 Task: Add a signature Jason Clark containing With sincere appreciation and warm wishes, Jason Clark to email address softage.2@softage.net and add a folder Class schedules
Action: Mouse moved to (618, 240)
Screenshot: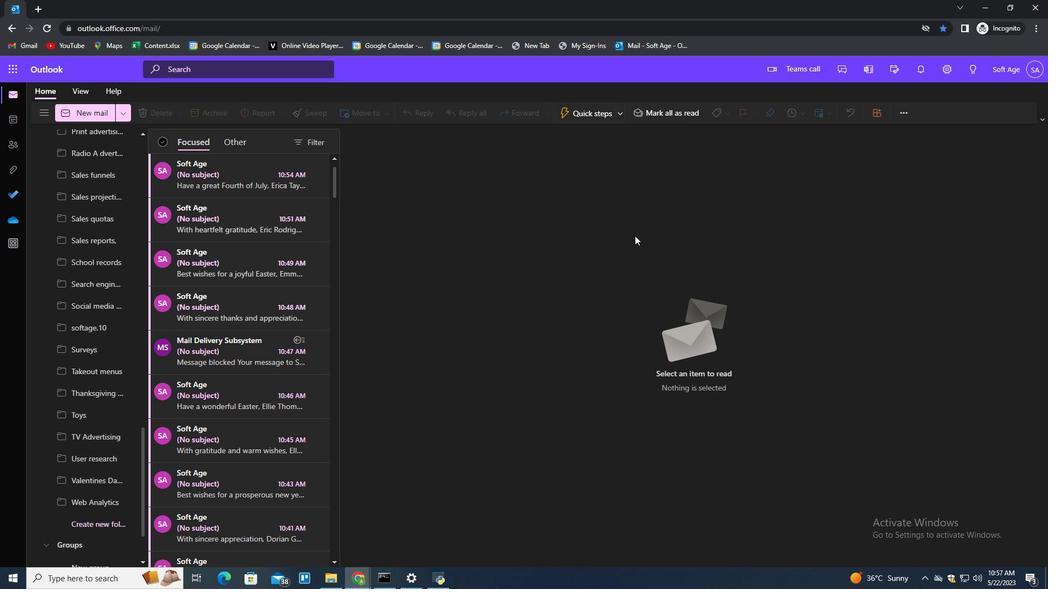 
Action: Key pressed n
Screenshot: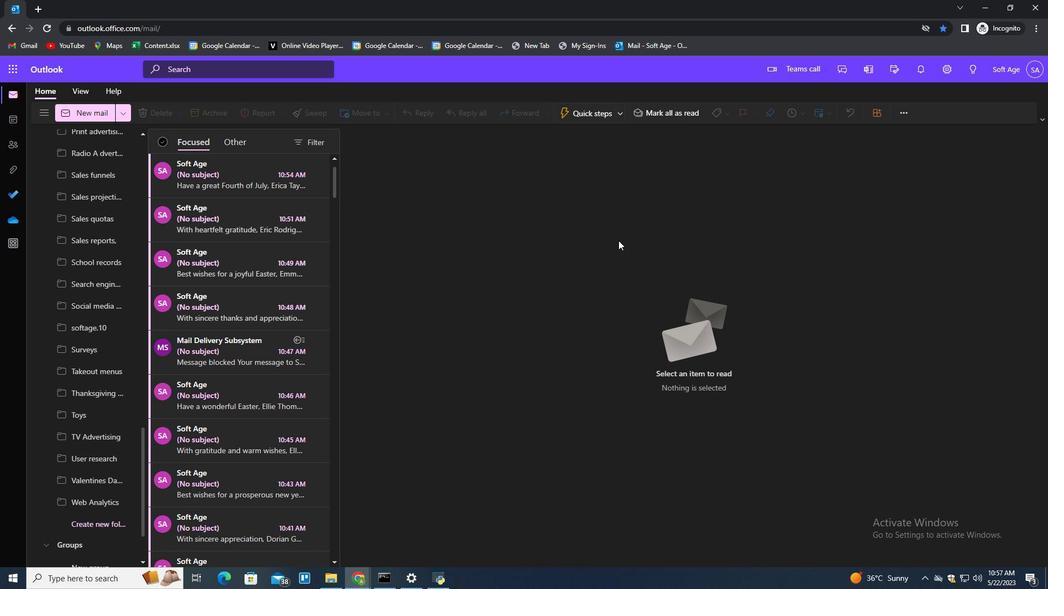 
Action: Mouse moved to (736, 113)
Screenshot: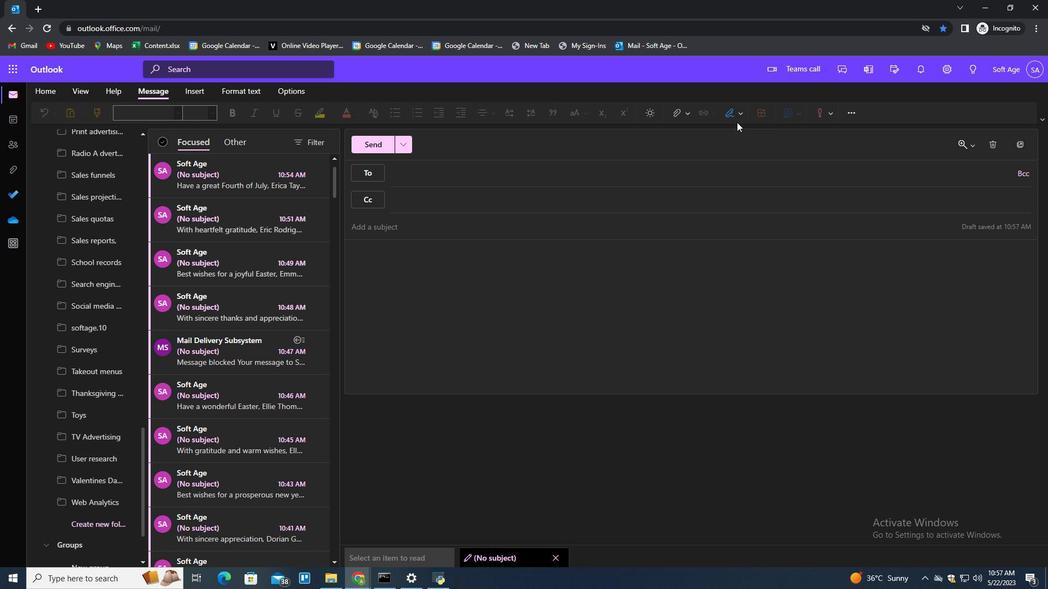 
Action: Mouse pressed left at (736, 113)
Screenshot: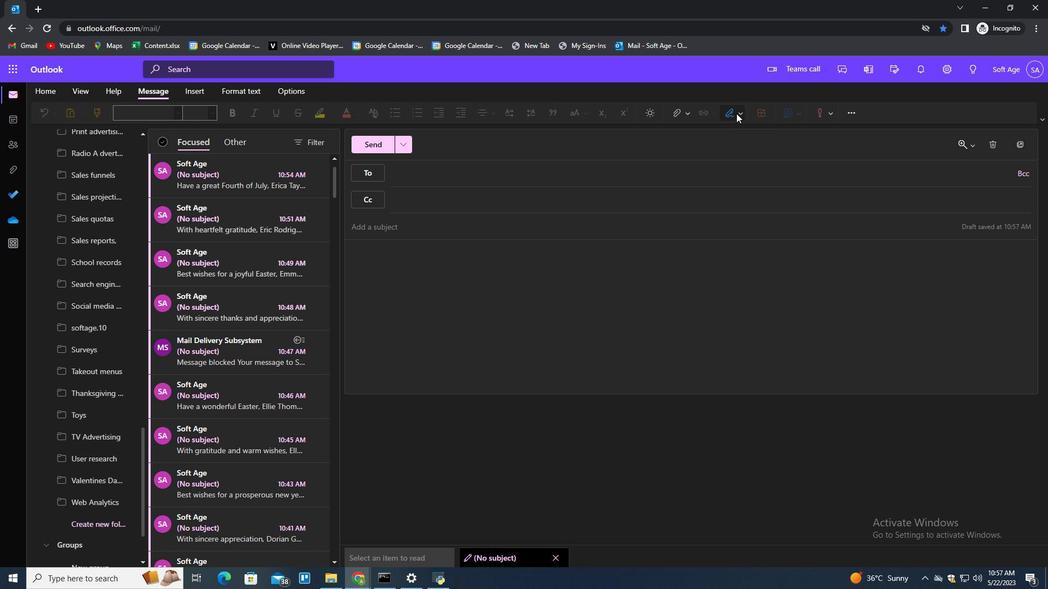 
Action: Mouse moved to (702, 155)
Screenshot: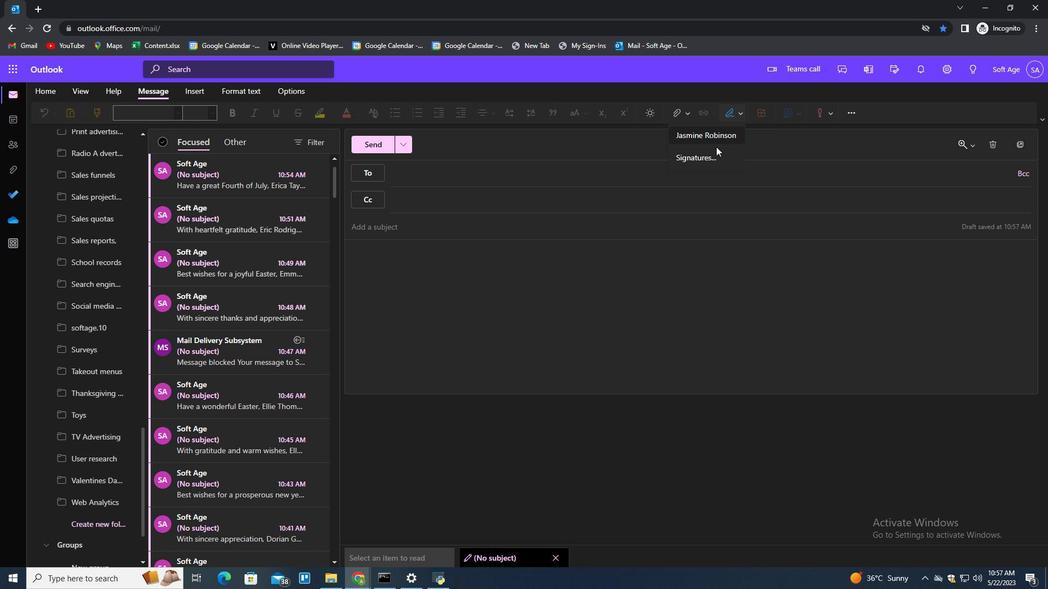 
Action: Mouse pressed left at (702, 155)
Screenshot: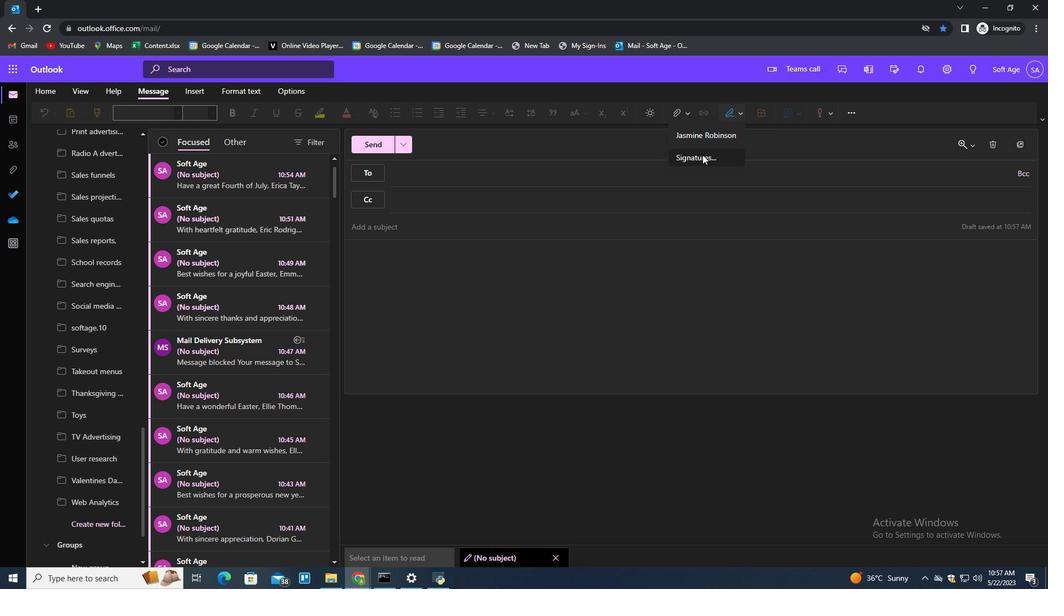 
Action: Mouse moved to (739, 200)
Screenshot: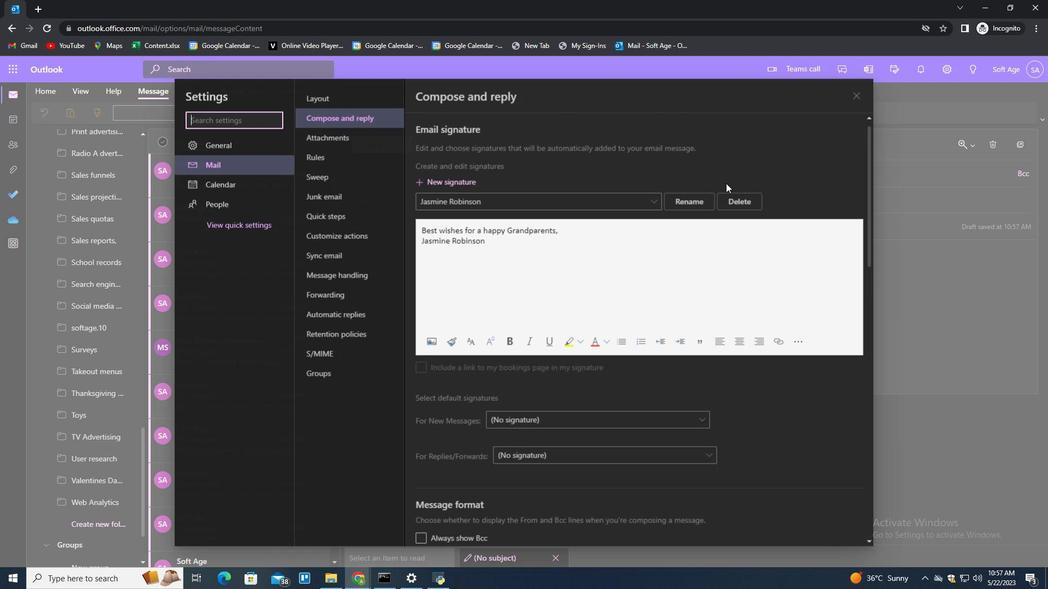 
Action: Mouse pressed left at (739, 200)
Screenshot: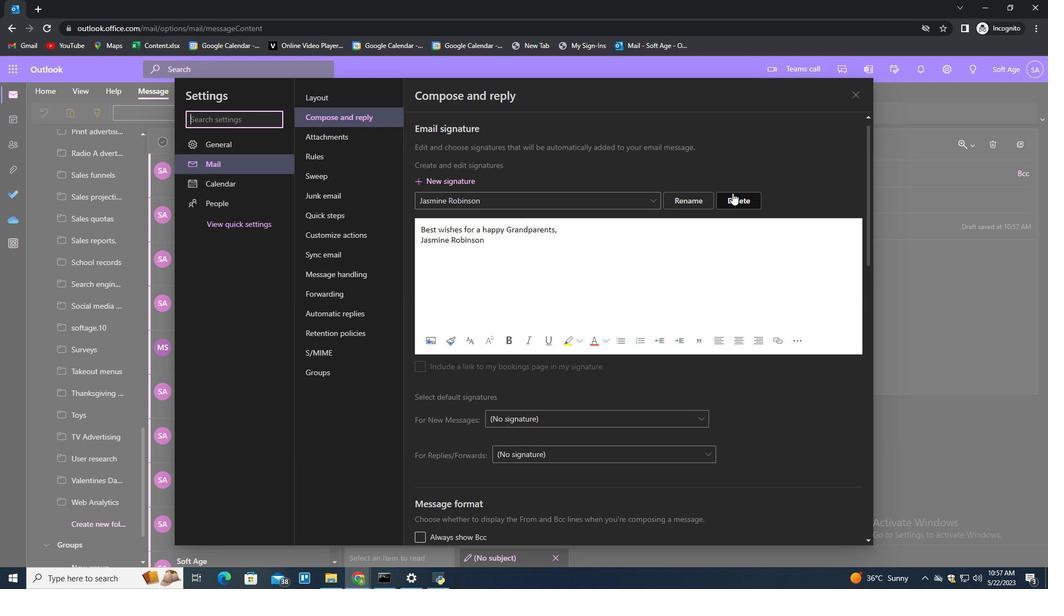 
Action: Mouse moved to (738, 200)
Screenshot: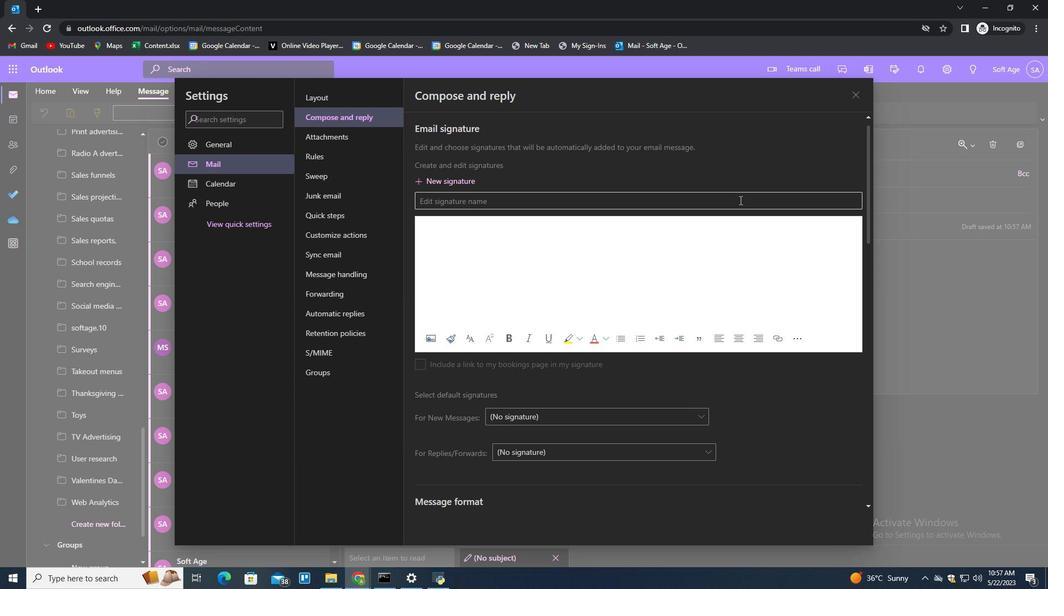 
Action: Mouse pressed left at (738, 200)
Screenshot: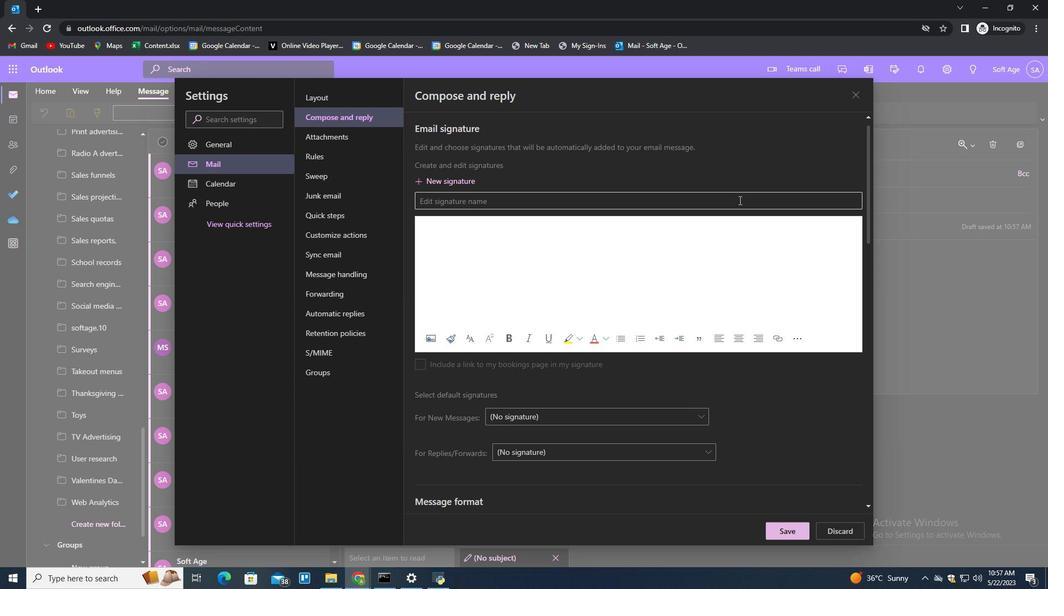 
Action: Mouse moved to (738, 200)
Screenshot: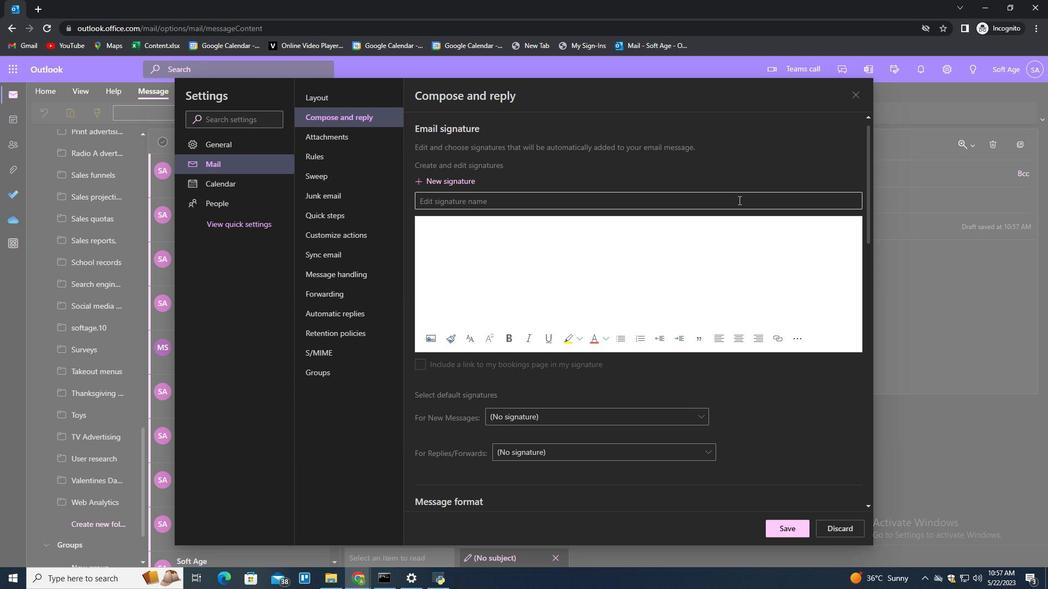 
Action: Key pressed <Key.shift>Jason<Key.space><Key.shift>B<Key.backspace><Key.shift><Key.shift><Key.shift><Key.shift><Key.shift><Key.shift><Key.shift>Clark<Key.tab><Key.shift>I<Key.backspace>With<Key.space>sincere<Key.space>appreciation<Key.space>and<Key.space>waum<Key.backspace><Key.backspace>rm<Key.space>wishes,<Key.shift_r><Key.enter><Key.shift_r><Key.shift>Jaos<Key.backspace><Key.backspace>son<Key.space><Key.shift>Clark
Screenshot: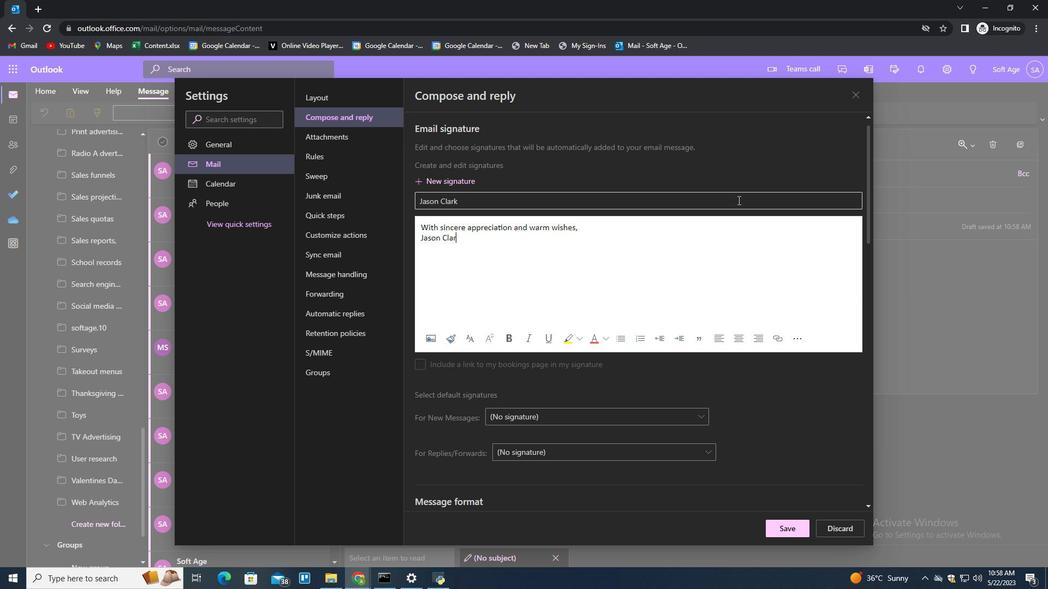 
Action: Mouse moved to (786, 527)
Screenshot: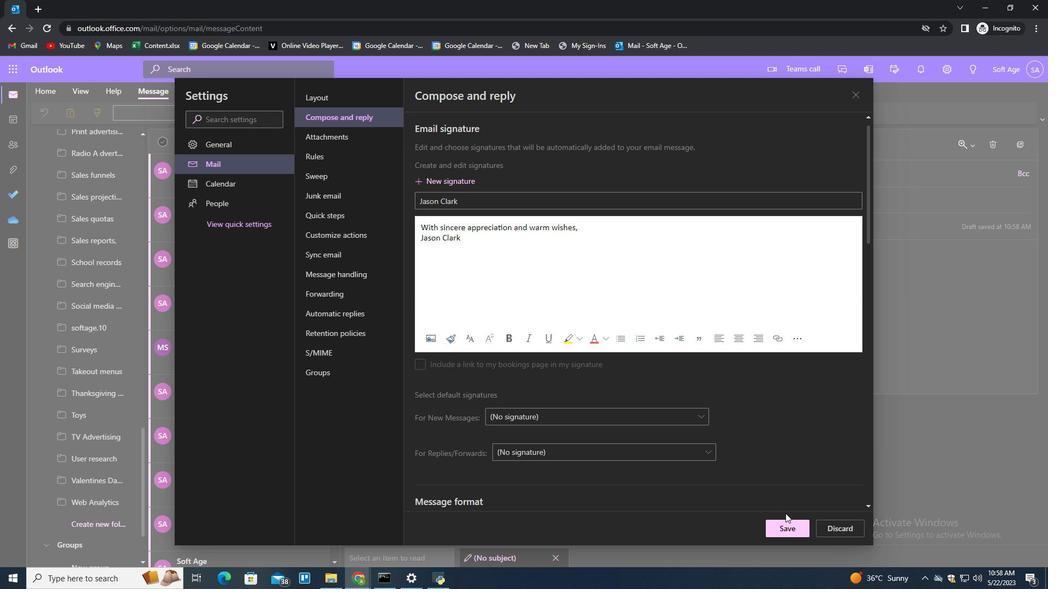 
Action: Mouse pressed left at (786, 527)
Screenshot: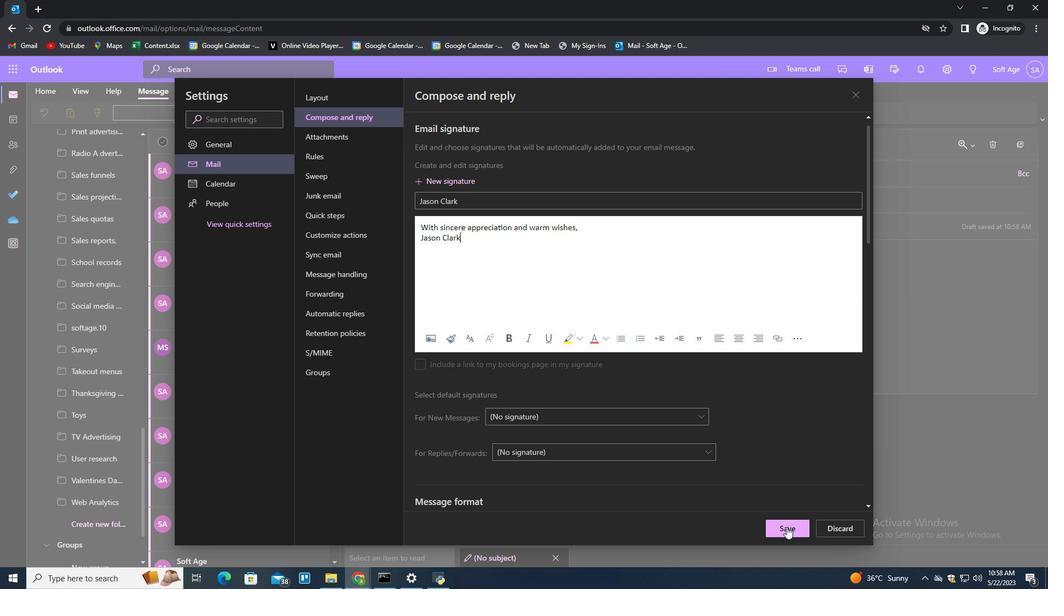 
Action: Mouse moved to (962, 295)
Screenshot: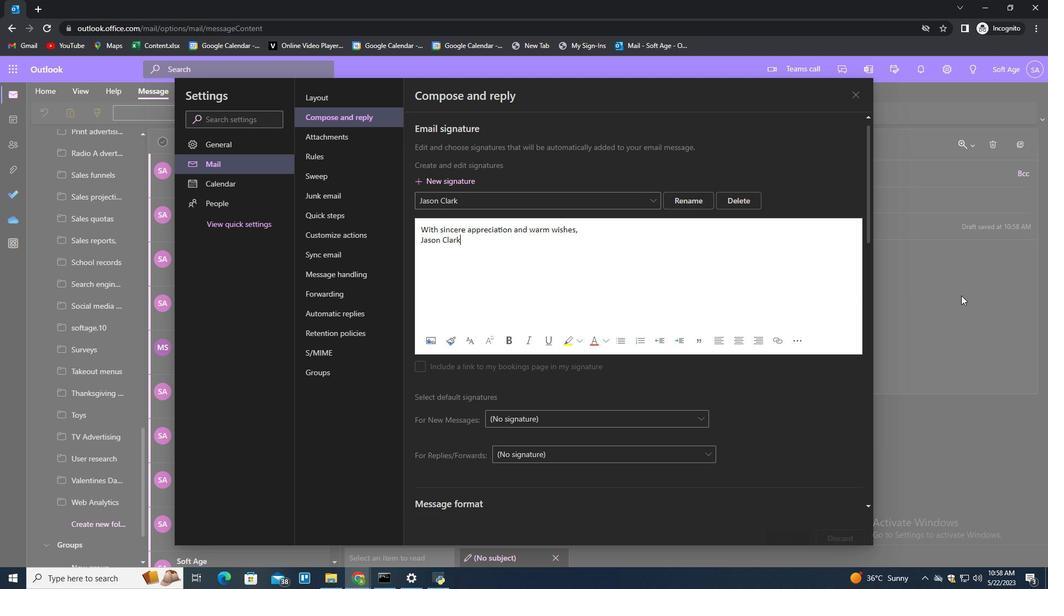 
Action: Mouse pressed left at (962, 295)
Screenshot: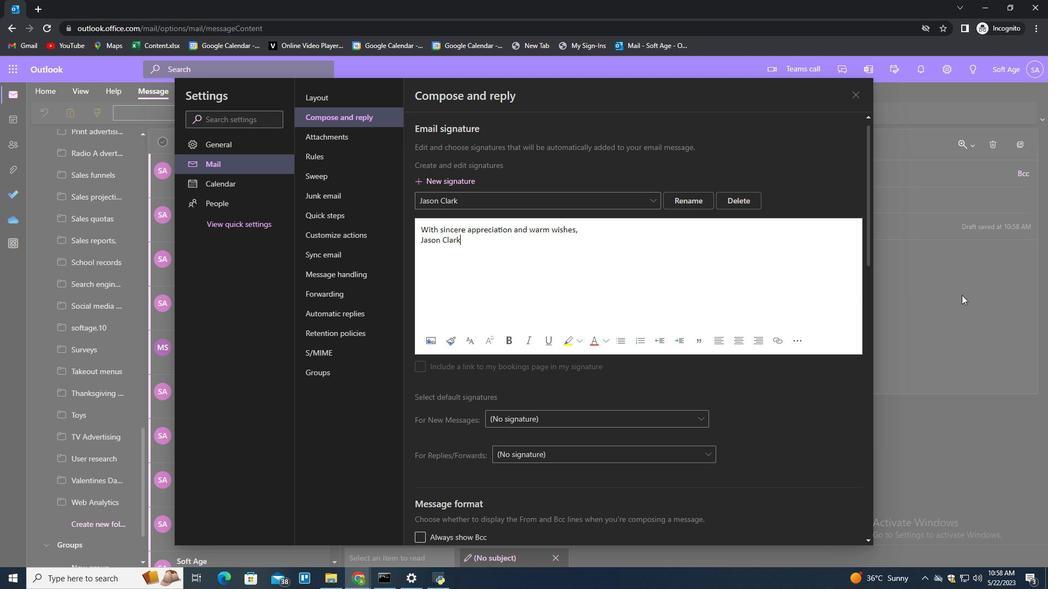 
Action: Mouse moved to (731, 110)
Screenshot: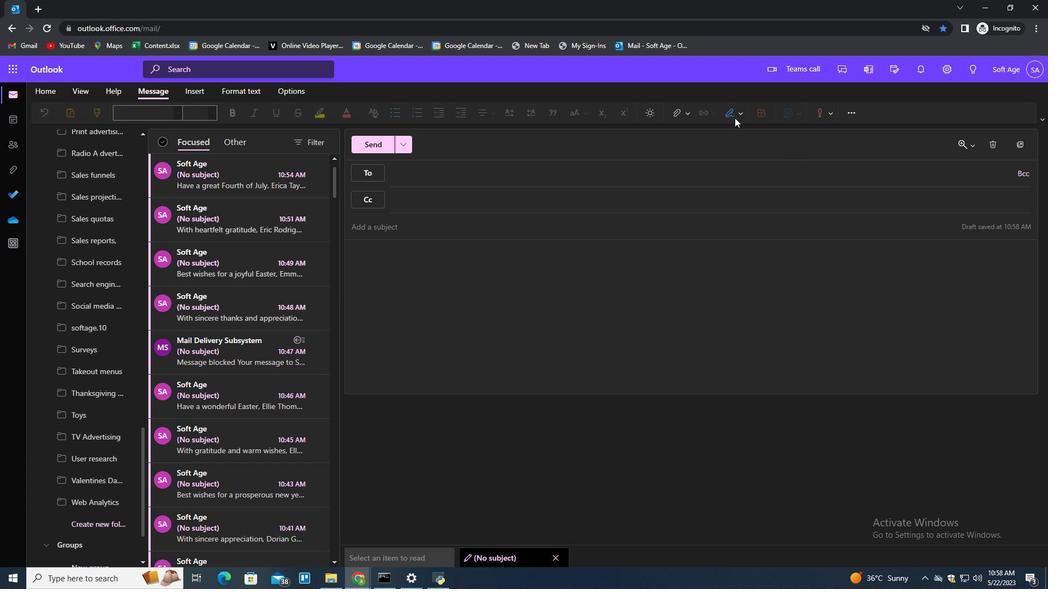 
Action: Mouse pressed left at (731, 110)
Screenshot: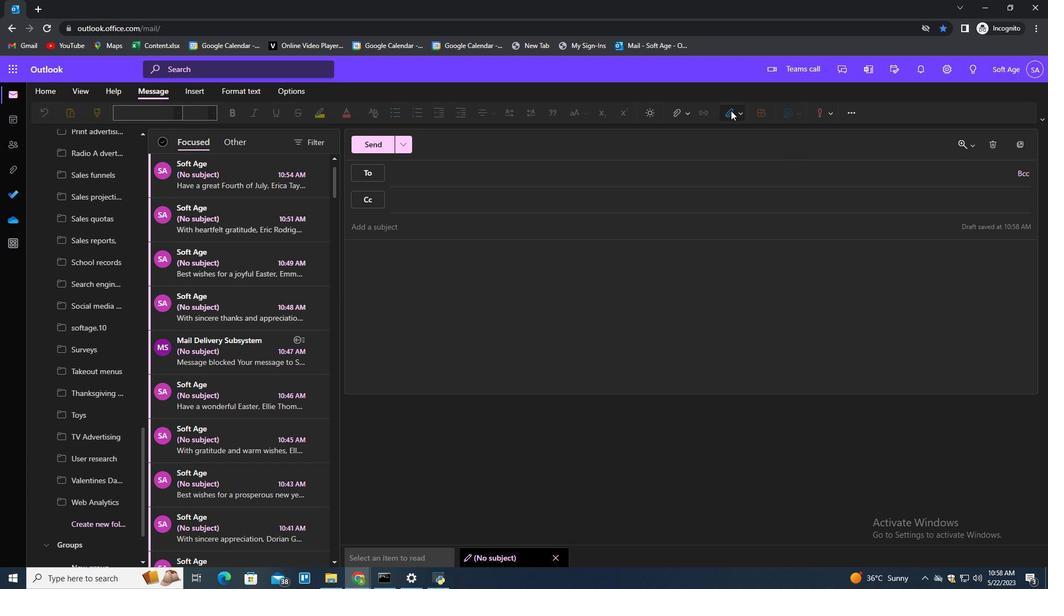 
Action: Mouse moved to (720, 133)
Screenshot: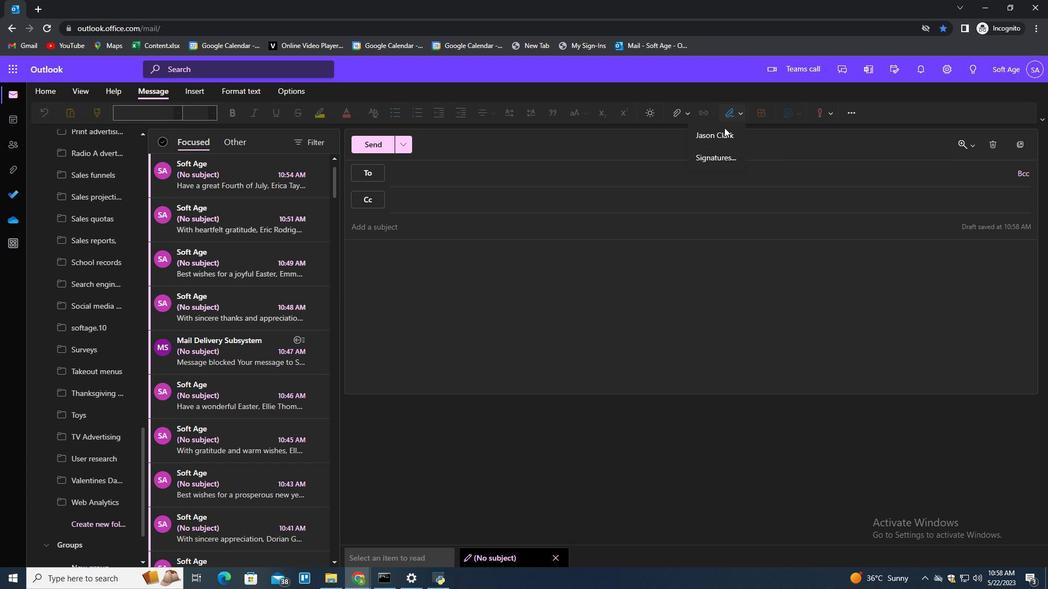 
Action: Mouse pressed left at (720, 133)
Screenshot: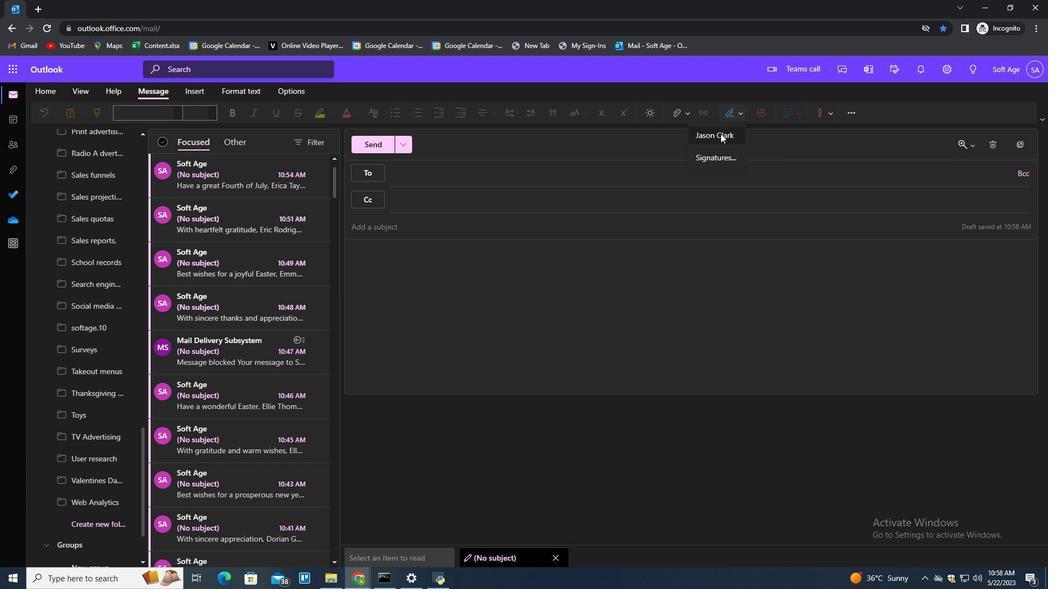 
Action: Mouse moved to (448, 175)
Screenshot: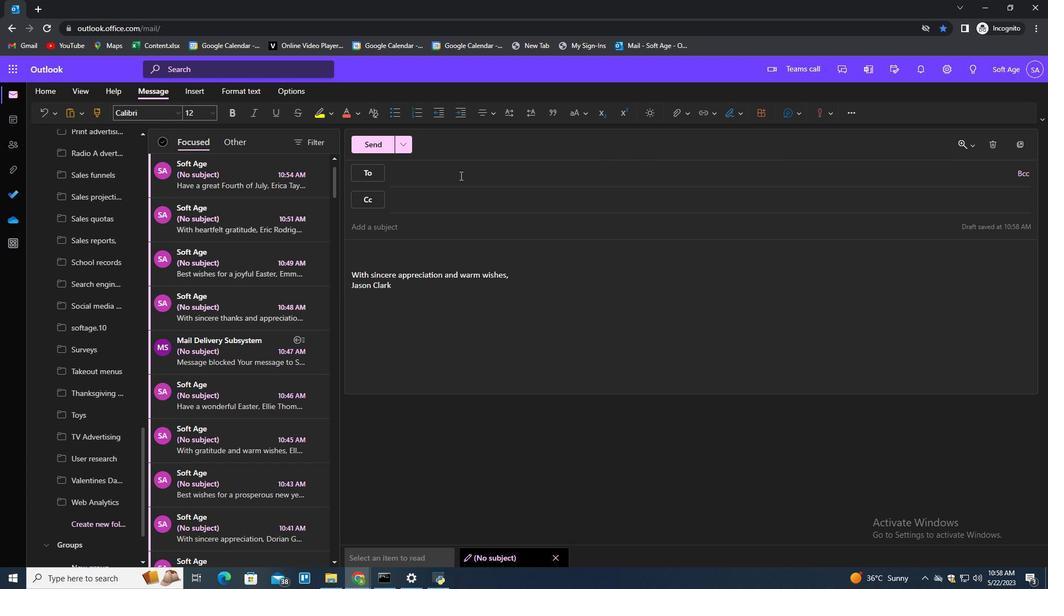 
Action: Mouse pressed left at (448, 175)
Screenshot: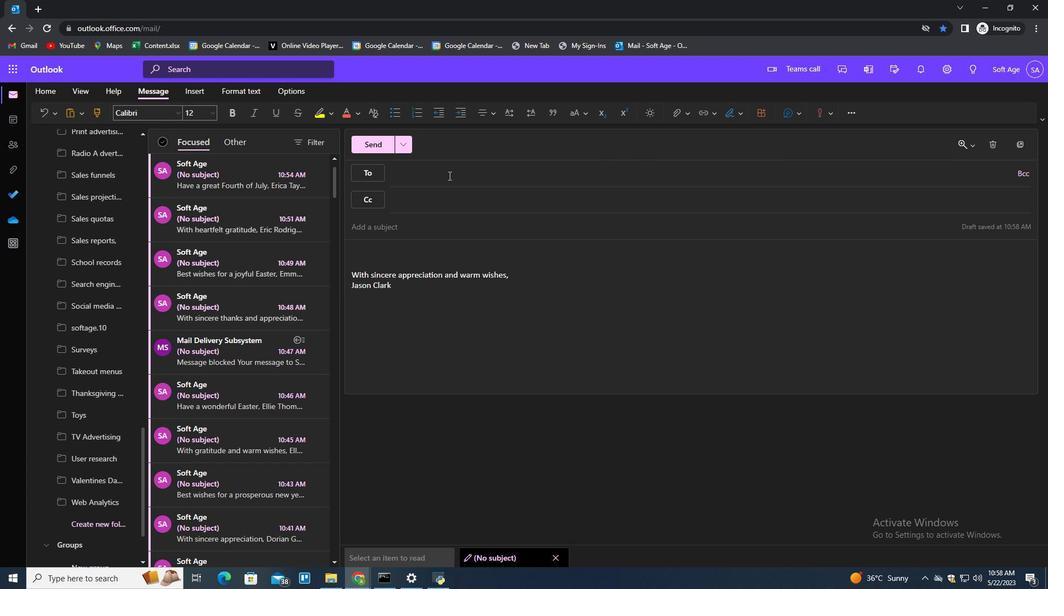 
Action: Mouse moved to (448, 175)
Screenshot: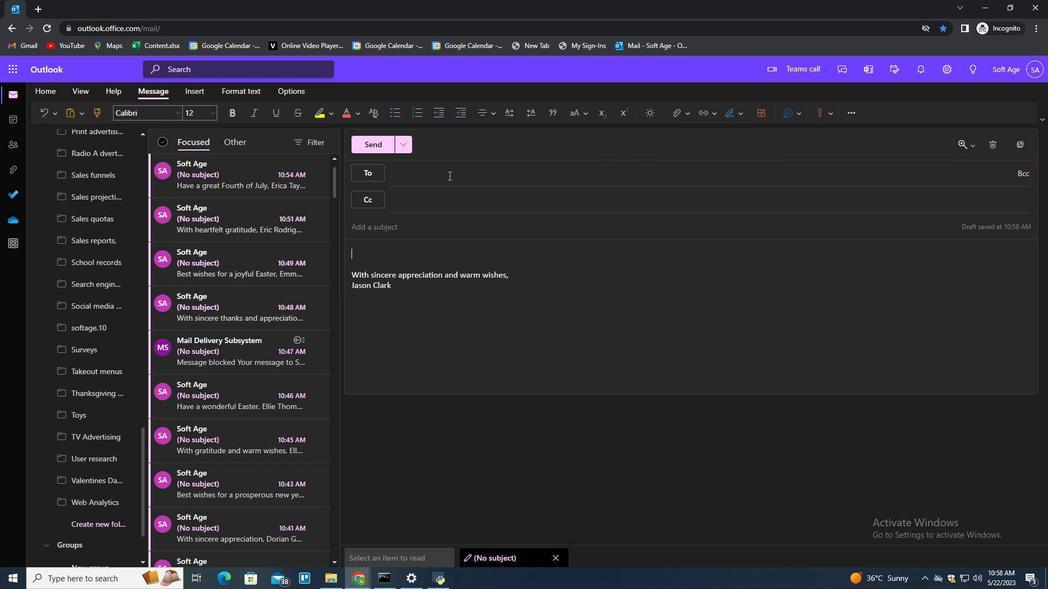 
Action: Key pressed softage.2<Key.shift>@softae.net<Key.backspace><Key.backspace><Key.backspace>.net<Key.backspace><Key.backspace><Key.backspace><Key.backspace><Key.backspace><Key.backspace>he<Key.backspace><Key.backspace>ge.net<Key.enter>
Screenshot: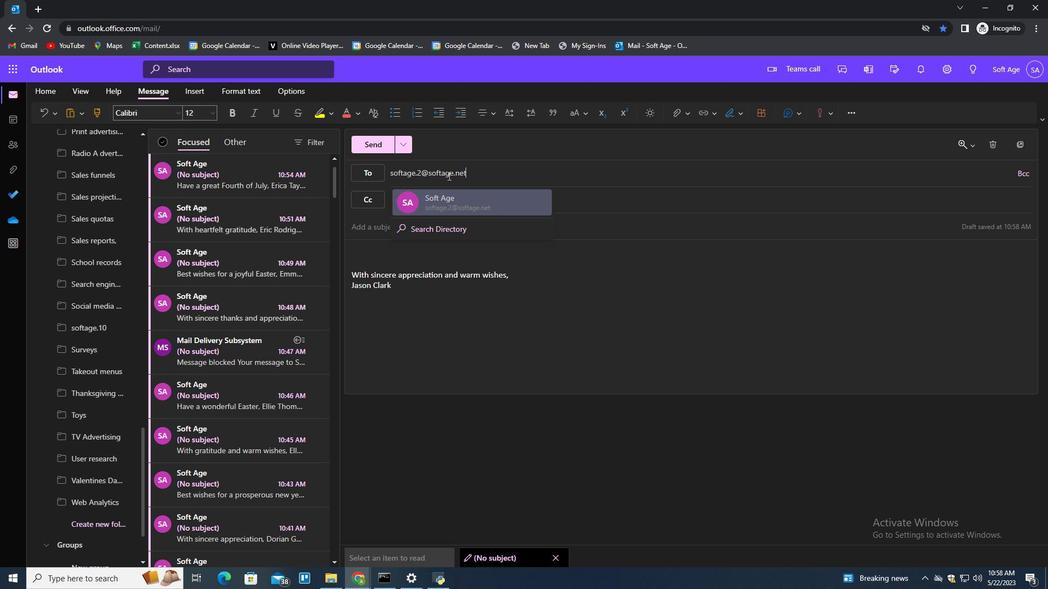 
Action: Mouse moved to (453, 296)
Screenshot: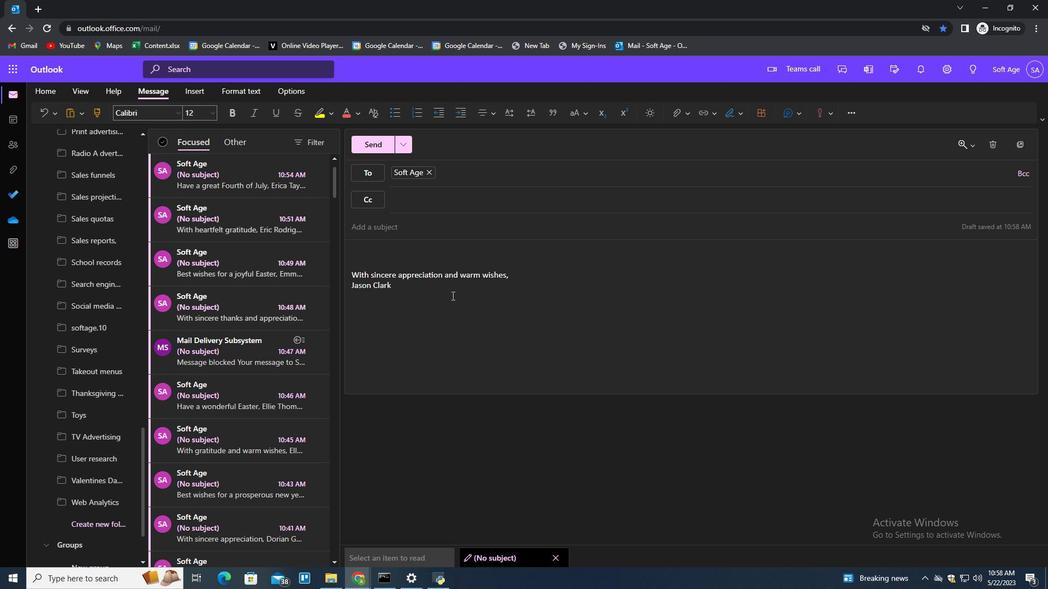 
Action: Mouse scrolled (453, 295) with delta (0, 0)
Screenshot: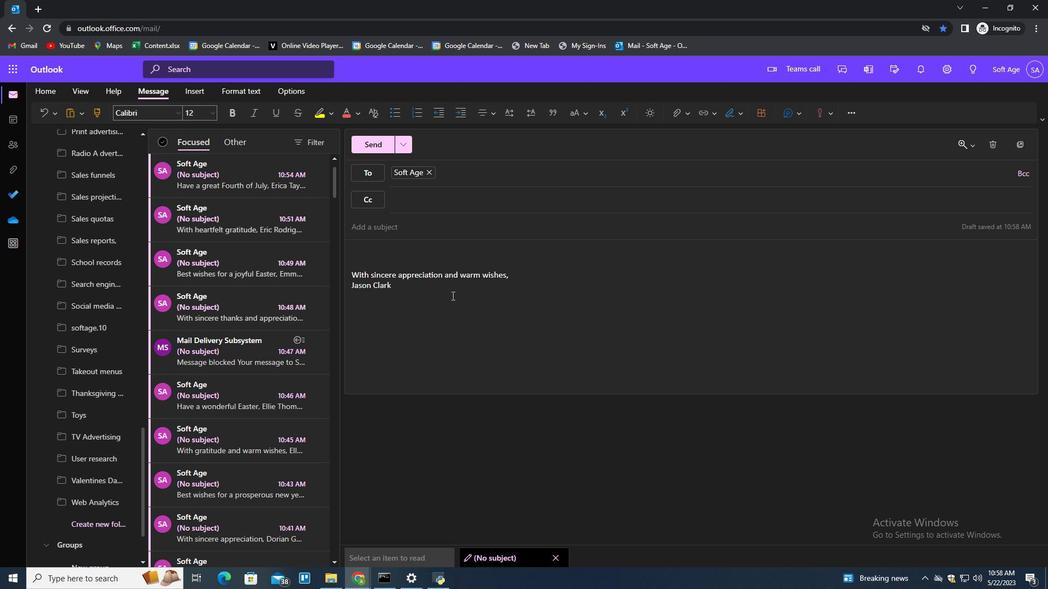 
Action: Mouse moved to (125, 441)
Screenshot: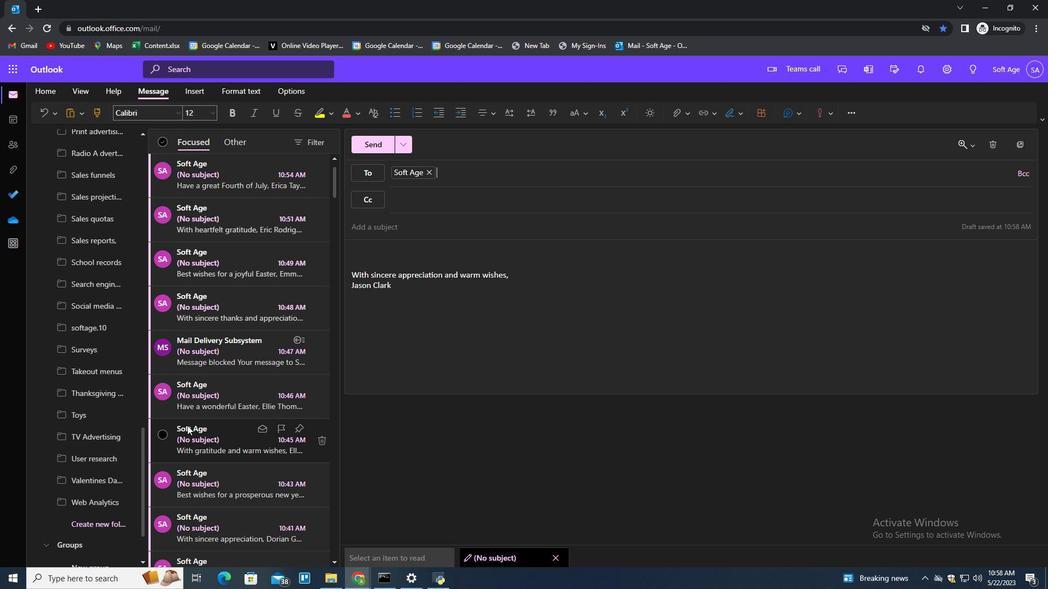 
Action: Mouse scrolled (125, 441) with delta (0, 0)
Screenshot: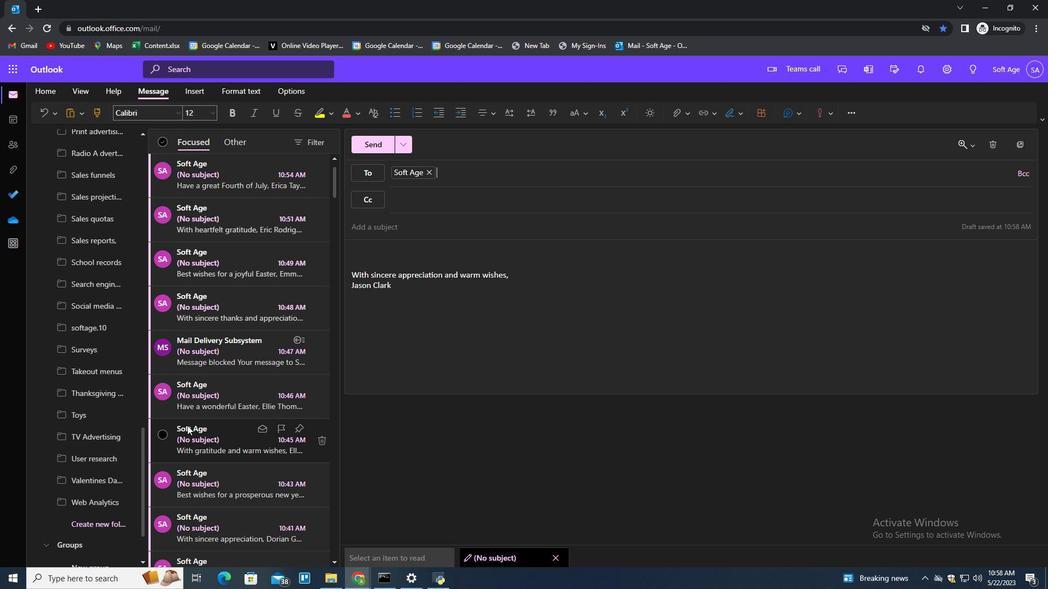 
Action: Mouse moved to (108, 448)
Screenshot: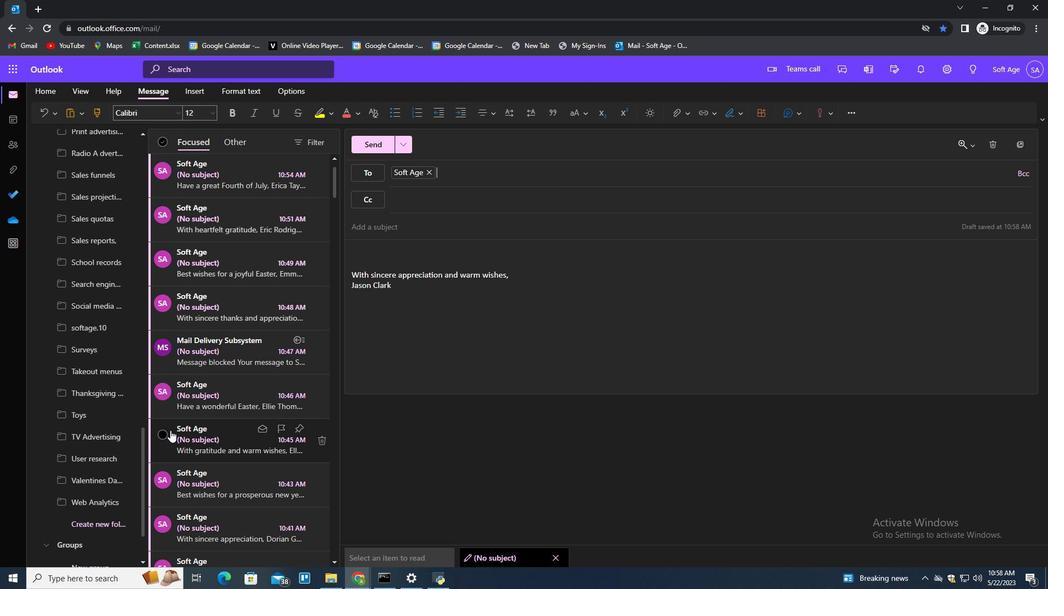 
Action: Mouse scrolled (108, 447) with delta (0, 0)
Screenshot: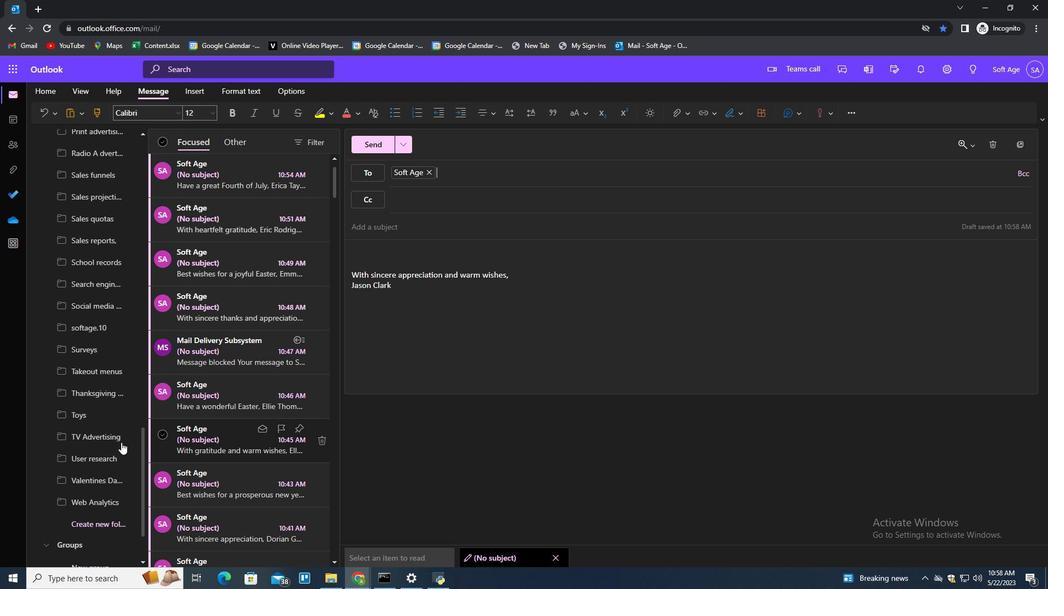 
Action: Mouse moved to (108, 448)
Screenshot: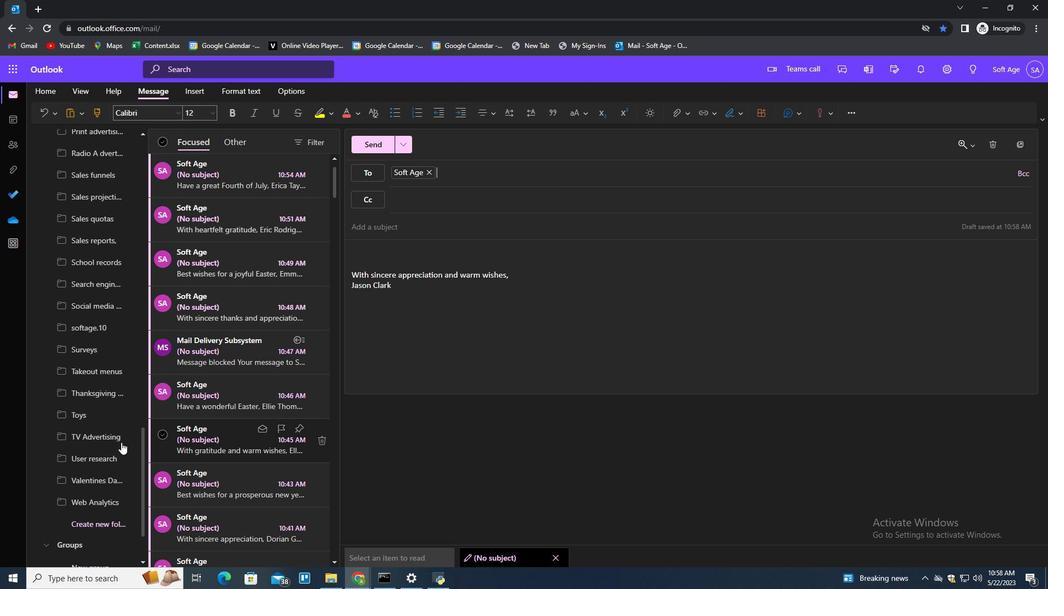 
Action: Mouse scrolled (108, 448) with delta (0, 0)
Screenshot: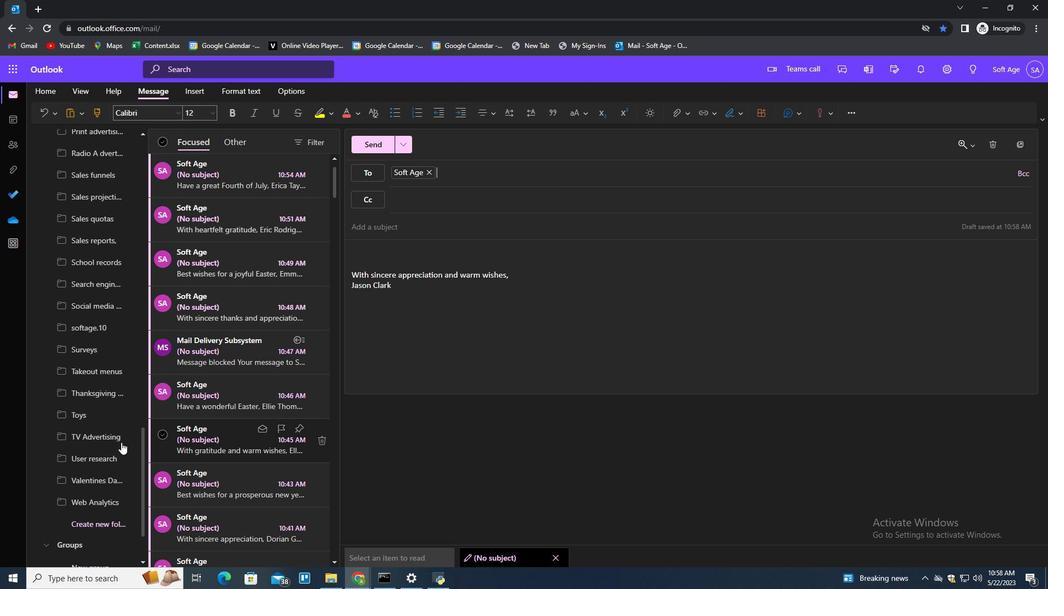 
Action: Mouse scrolled (108, 448) with delta (0, 0)
Screenshot: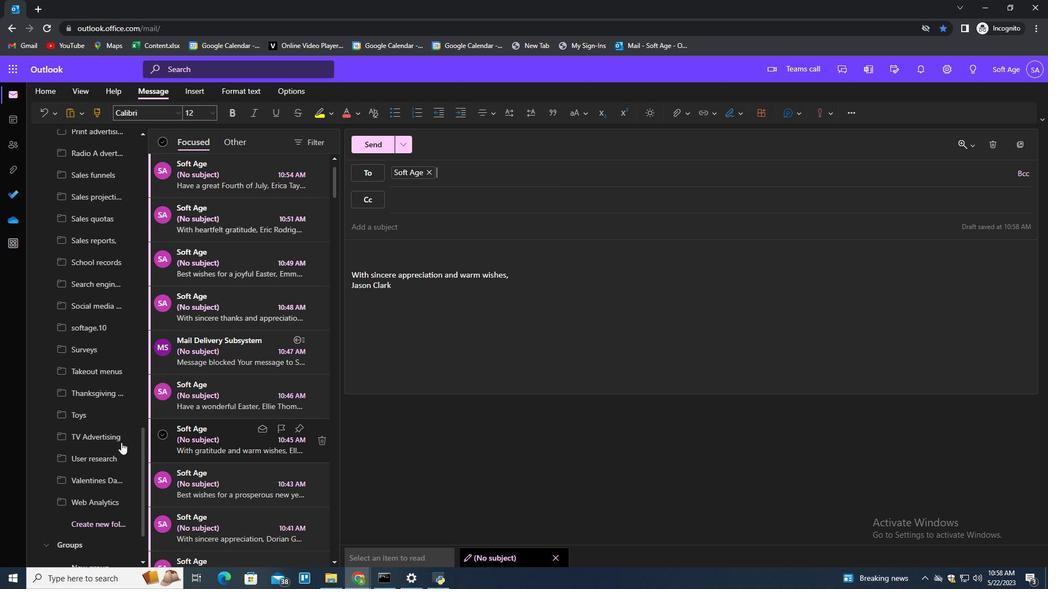 
Action: Mouse scrolled (108, 448) with delta (0, 0)
Screenshot: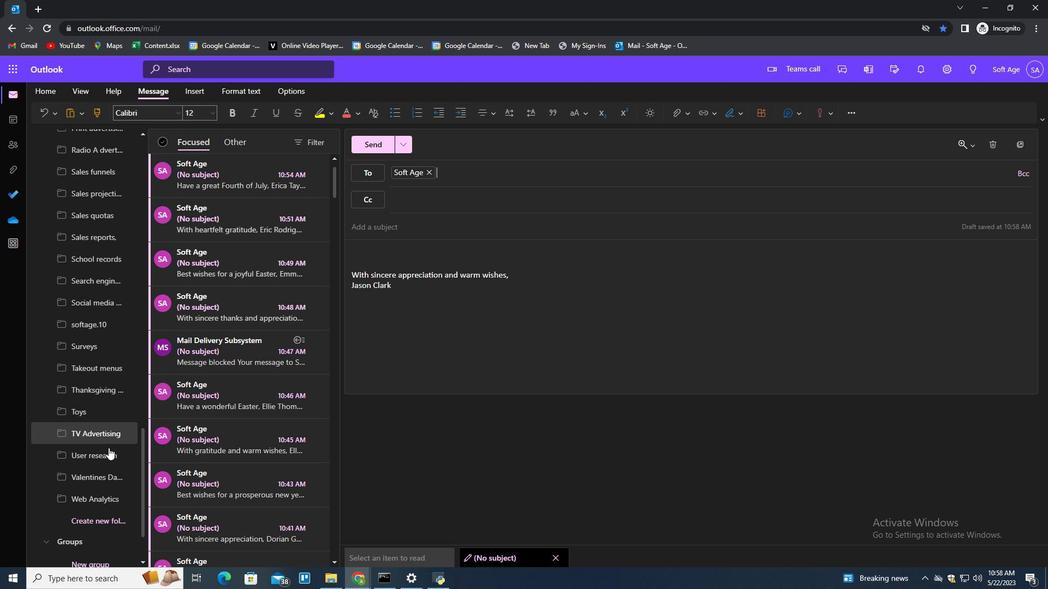 
Action: Mouse scrolled (108, 448) with delta (0, 0)
Screenshot: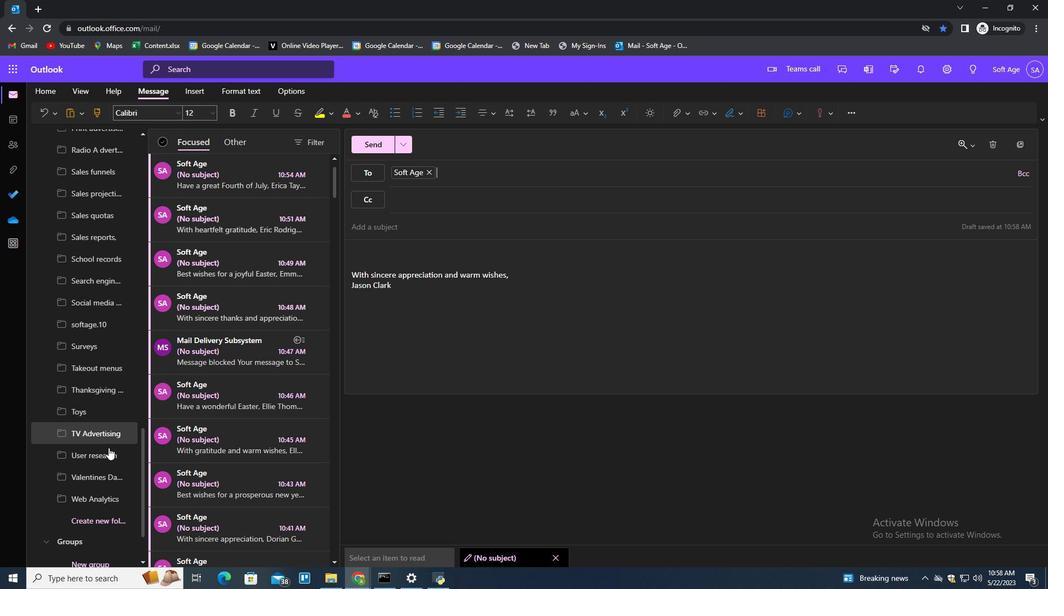 
Action: Mouse moved to (100, 458)
Screenshot: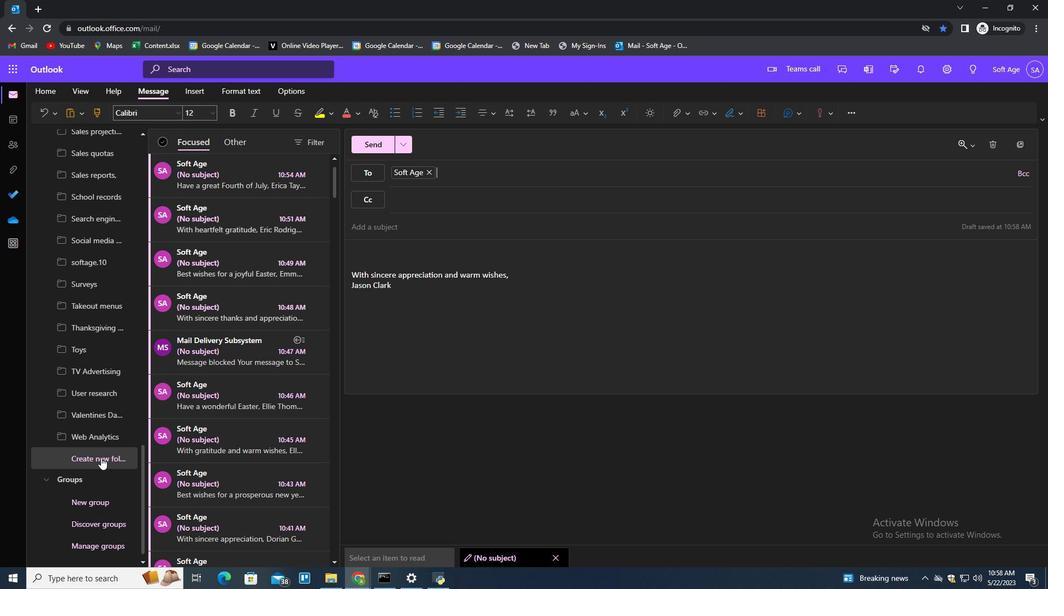 
Action: Mouse pressed left at (100, 458)
Screenshot: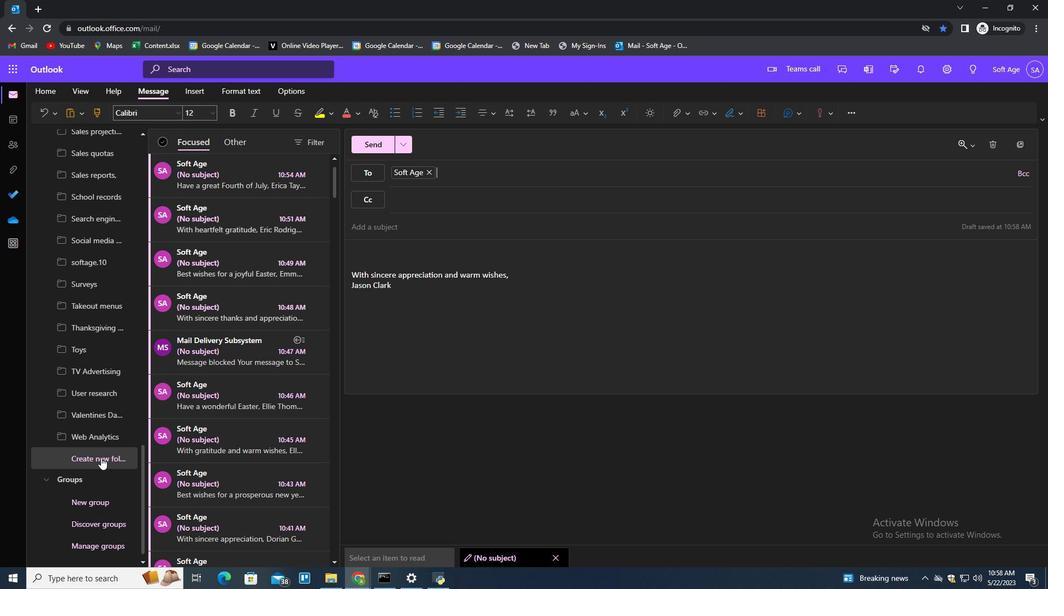 
Action: Key pressed <Key.shift>Class<Key.space>schedule<Key.enter>
Screenshot: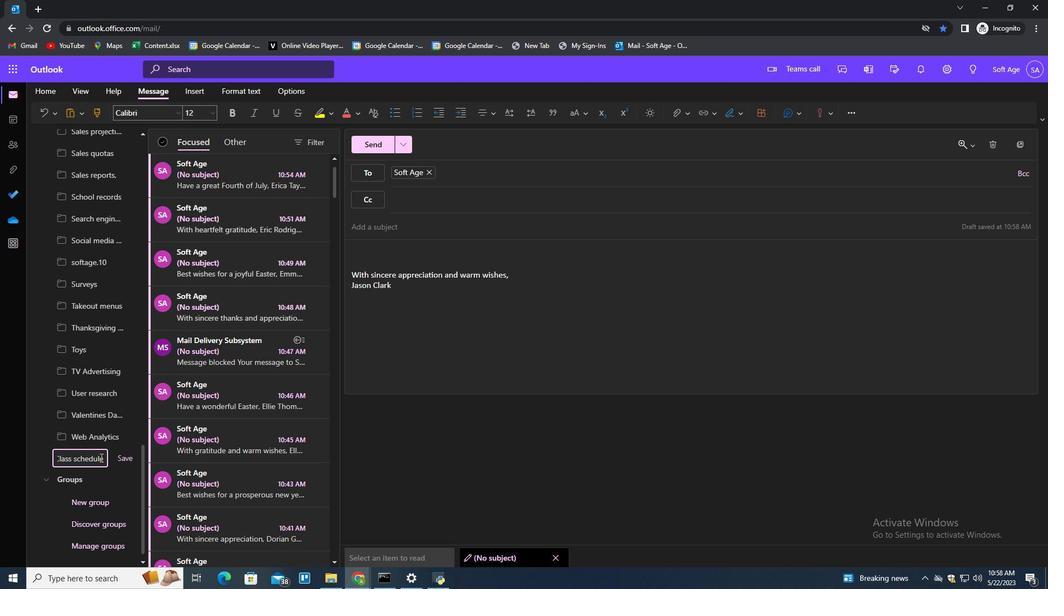 
